 Task: Check the percentage active listings of beach access in the last 3 years.
Action: Mouse moved to (1085, 242)
Screenshot: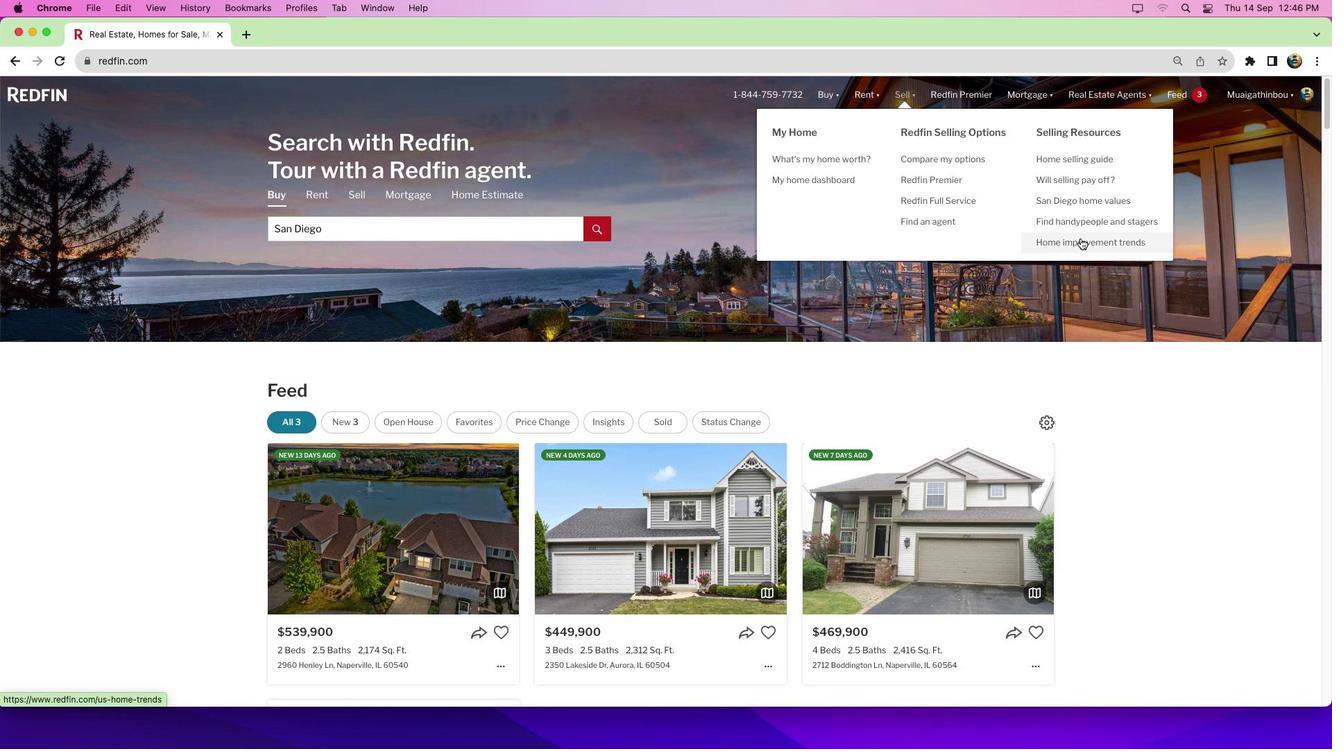 
Action: Mouse pressed left at (1085, 242)
Screenshot: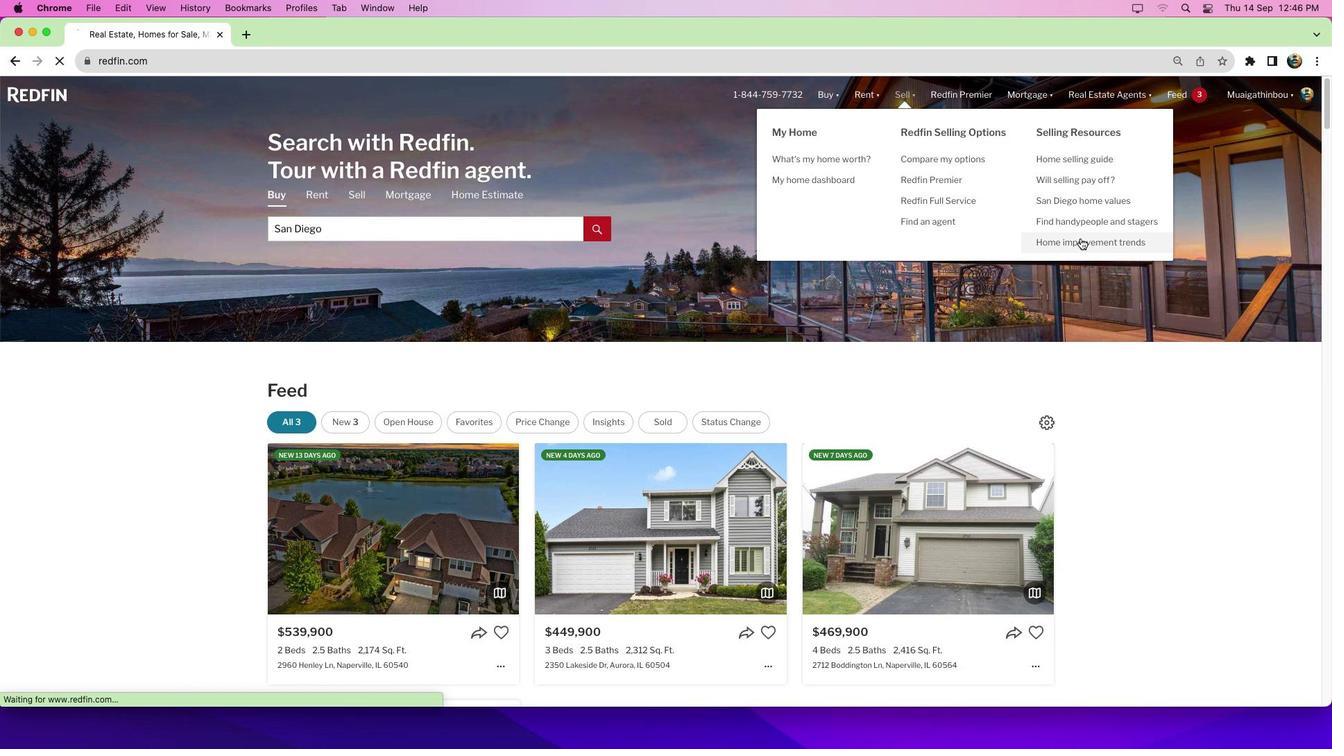 
Action: Mouse moved to (561, 266)
Screenshot: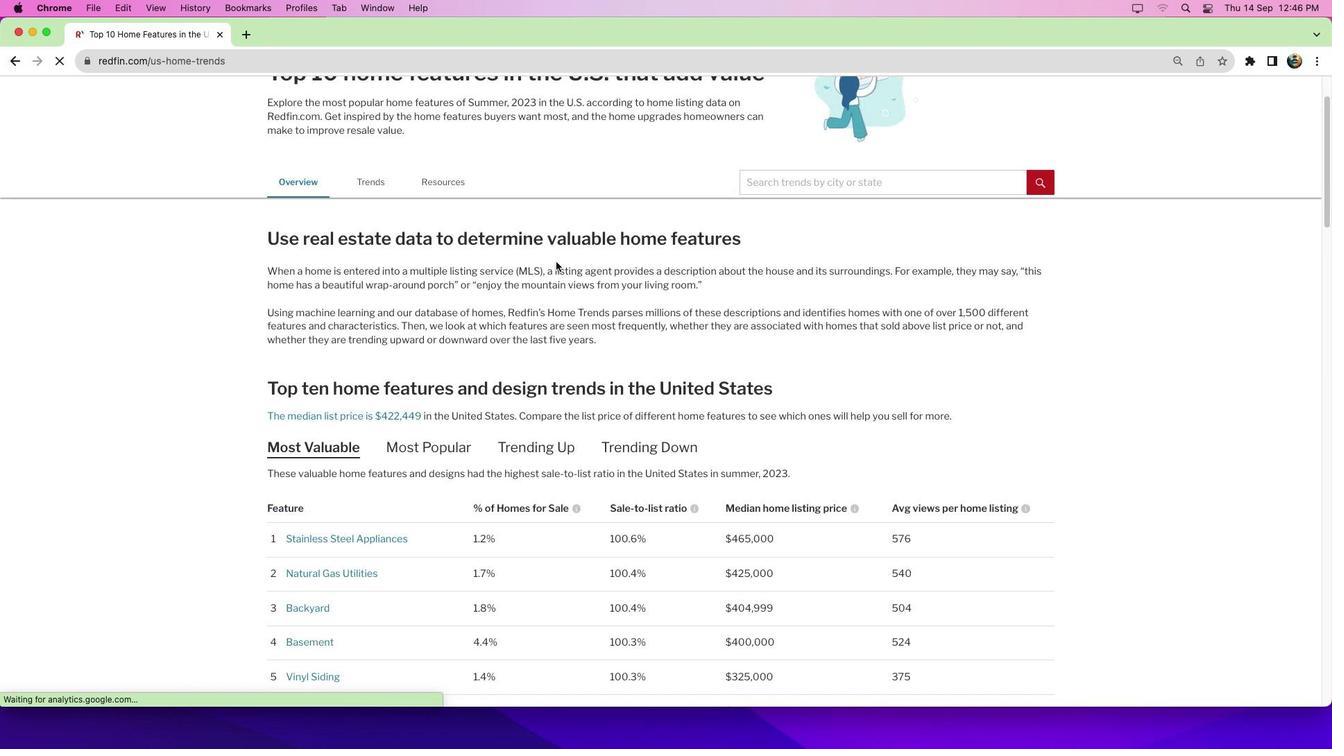 
Action: Mouse scrolled (561, 266) with delta (4, 4)
Screenshot: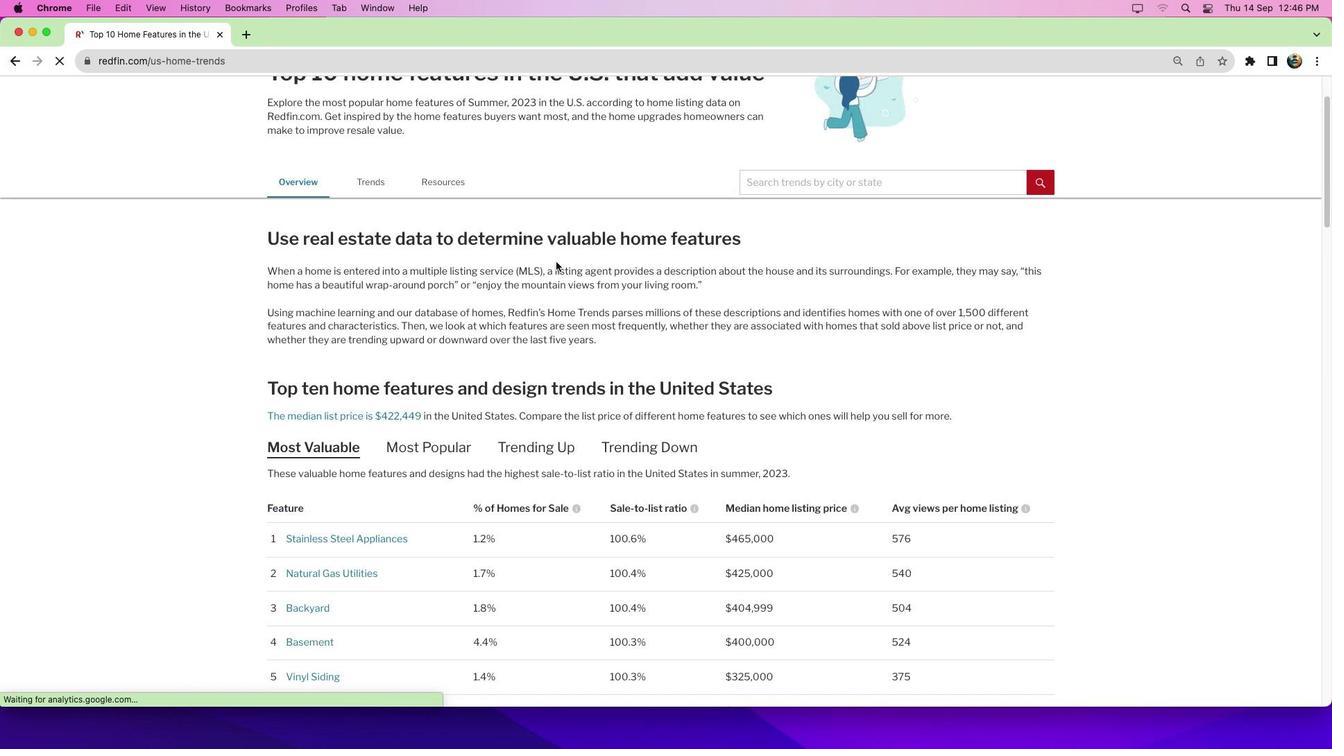
Action: Mouse scrolled (561, 266) with delta (4, 3)
Screenshot: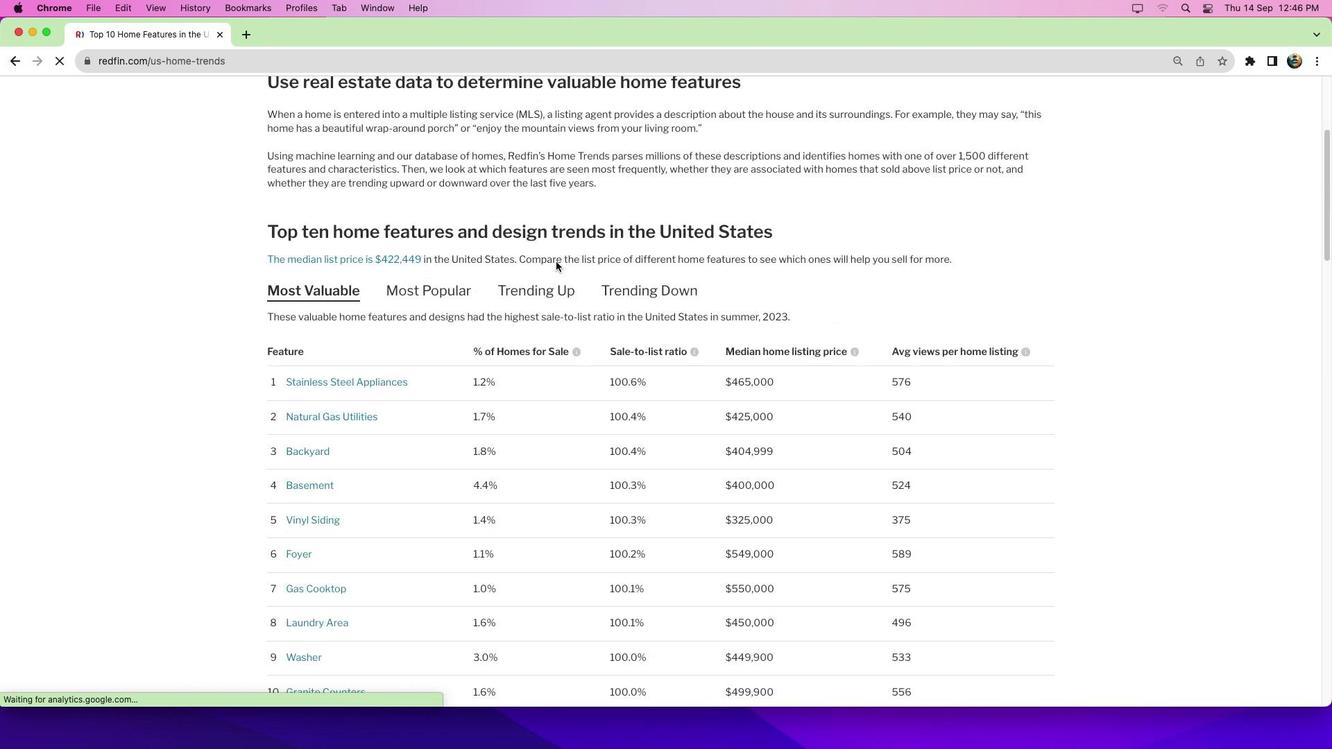 
Action: Mouse scrolled (561, 266) with delta (4, 0)
Screenshot: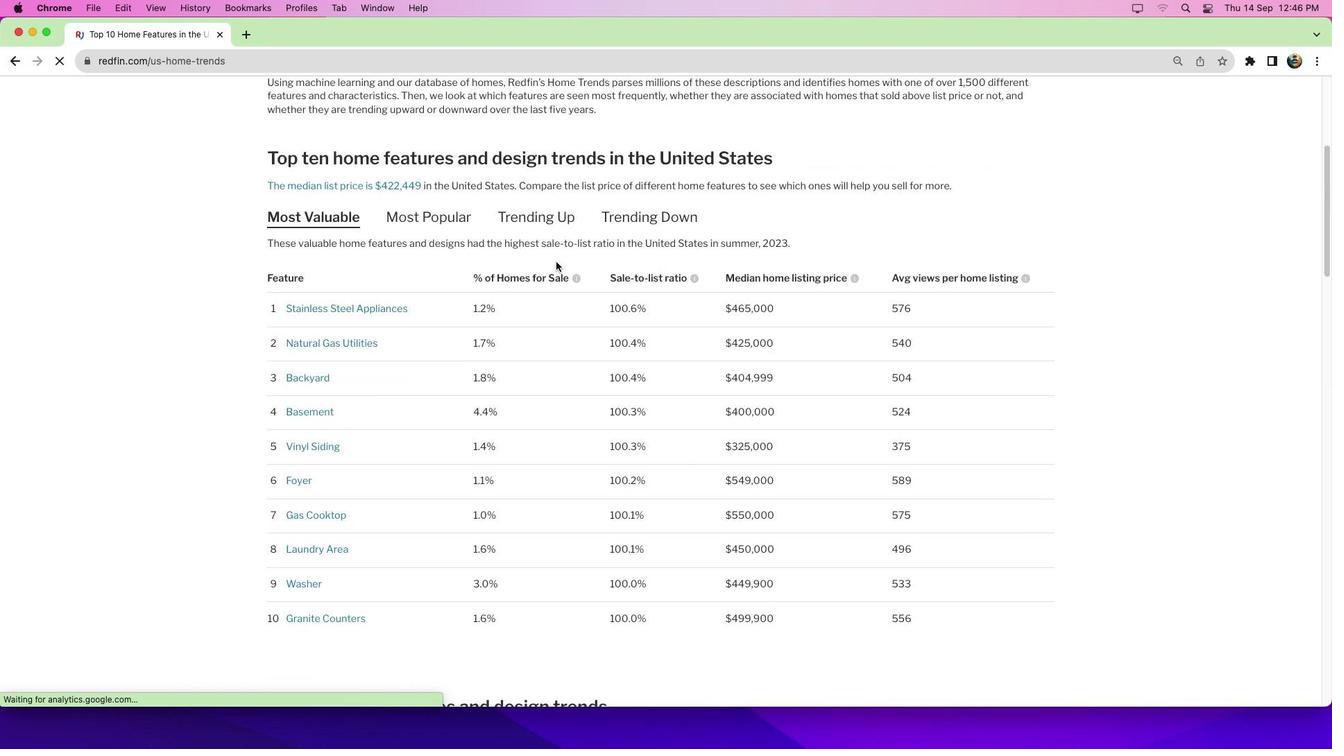 
Action: Mouse moved to (581, 279)
Screenshot: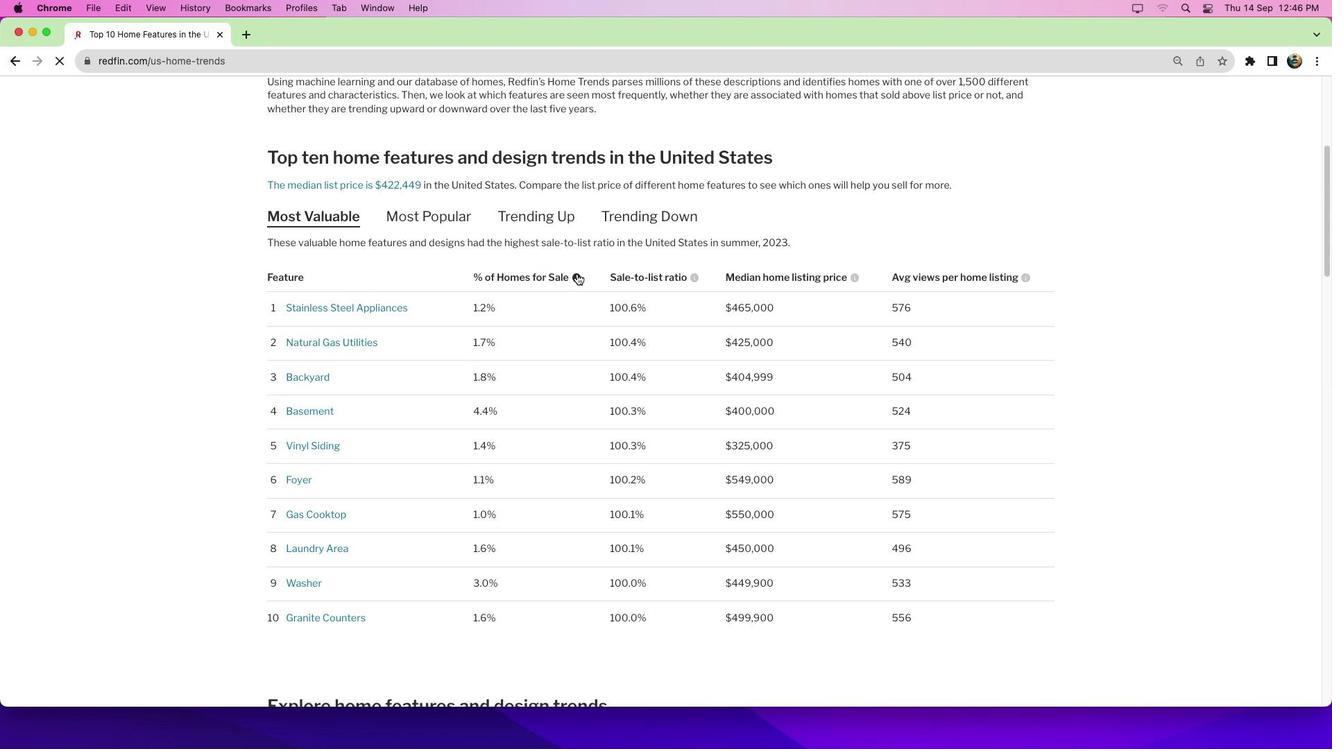 
Action: Mouse scrolled (581, 279) with delta (4, 4)
Screenshot: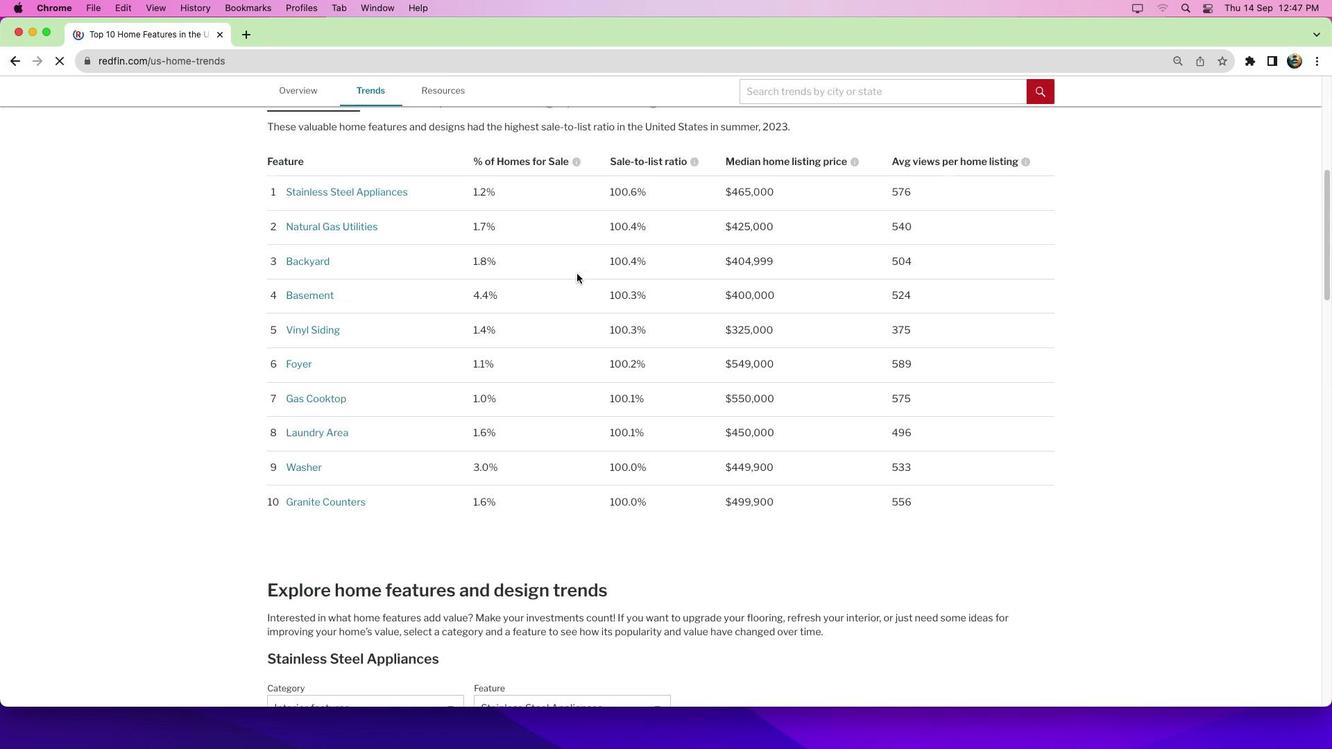 
Action: Mouse scrolled (581, 279) with delta (4, 4)
Screenshot: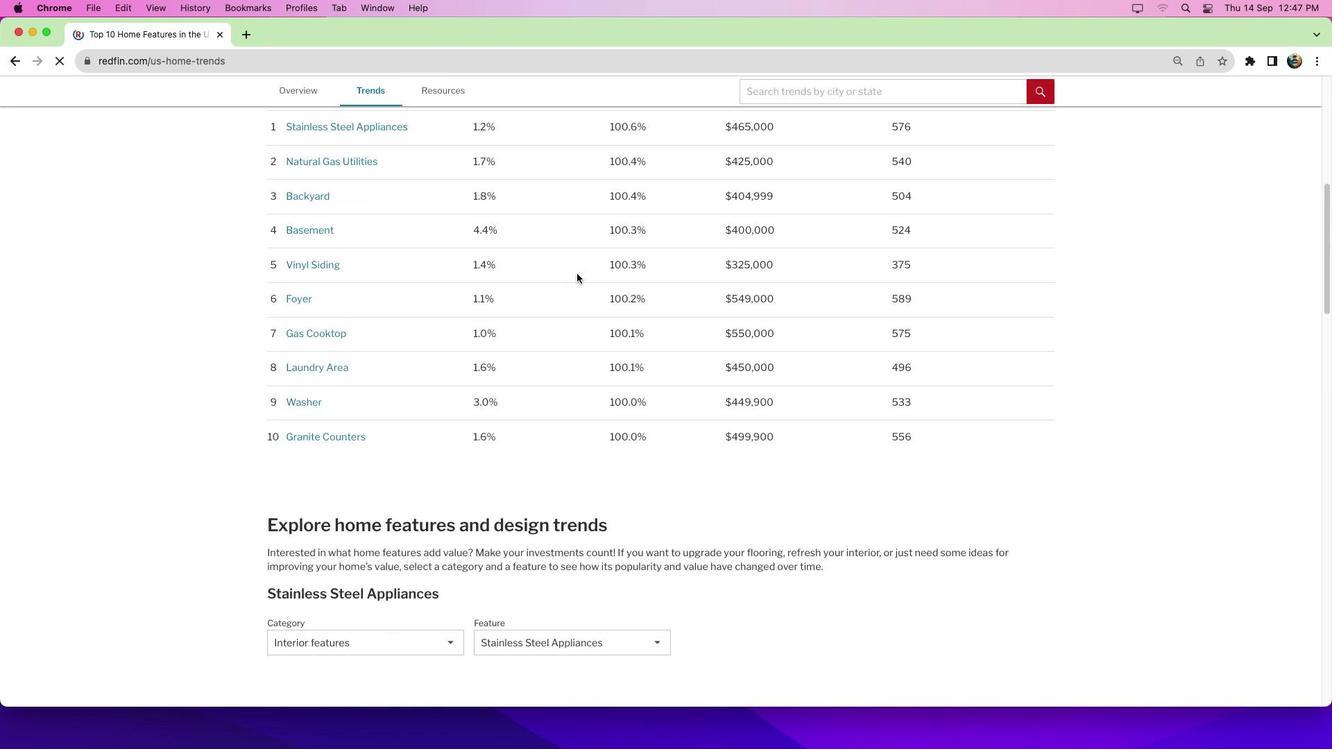 
Action: Mouse scrolled (581, 279) with delta (4, 0)
Screenshot: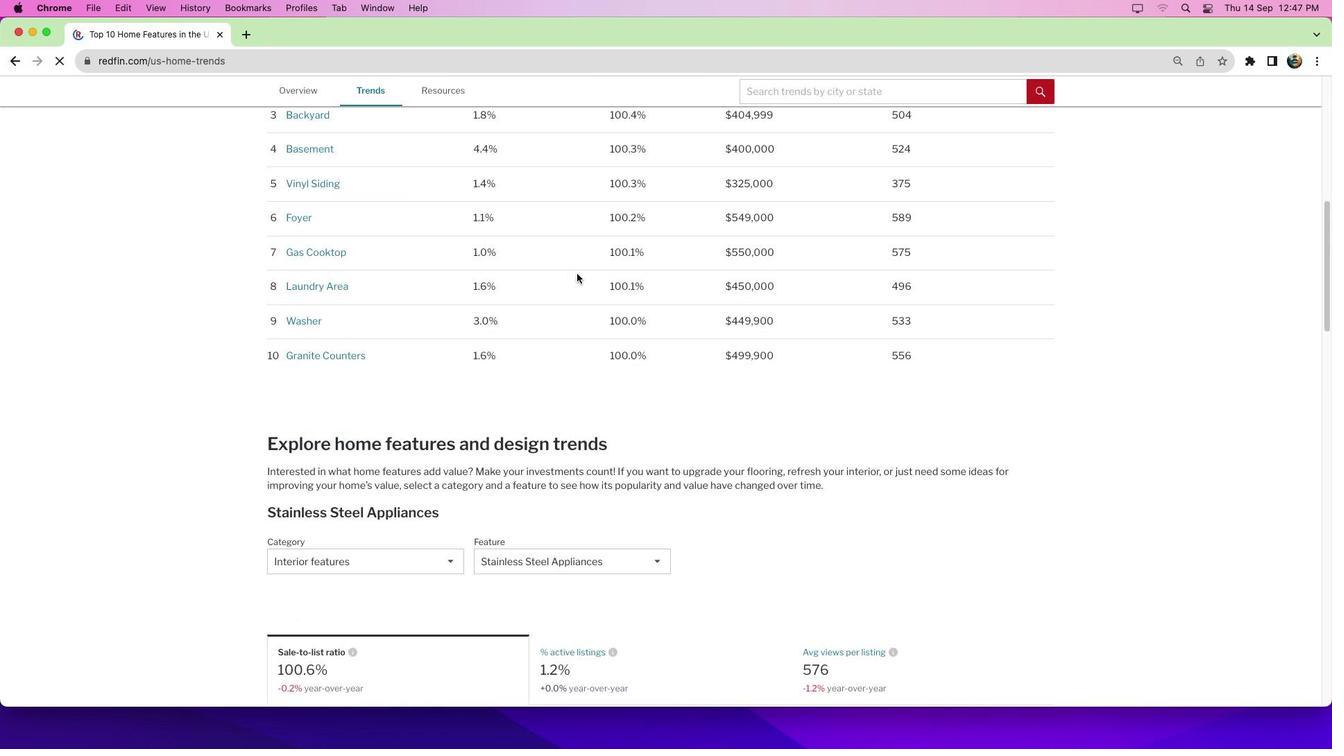 
Action: Mouse scrolled (581, 279) with delta (4, -1)
Screenshot: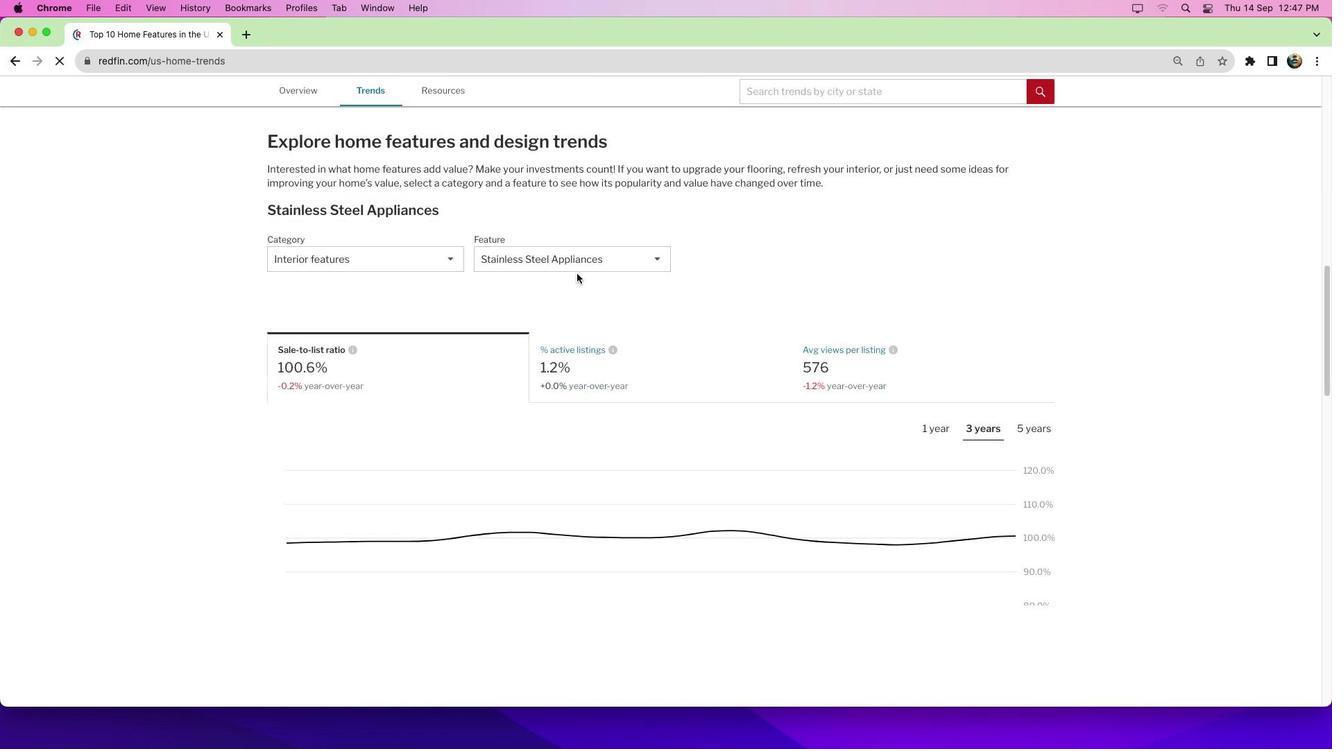 
Action: Mouse scrolled (581, 279) with delta (4, 4)
Screenshot: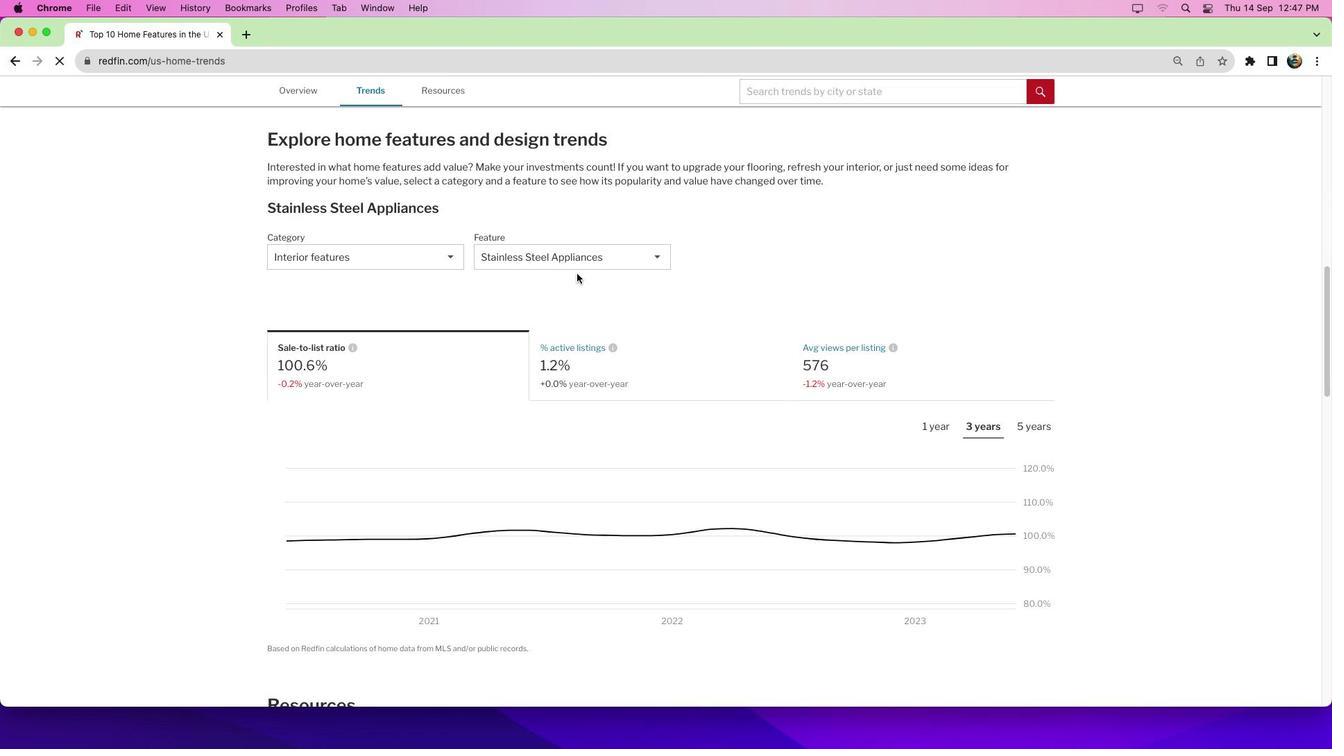 
Action: Mouse moved to (345, 261)
Screenshot: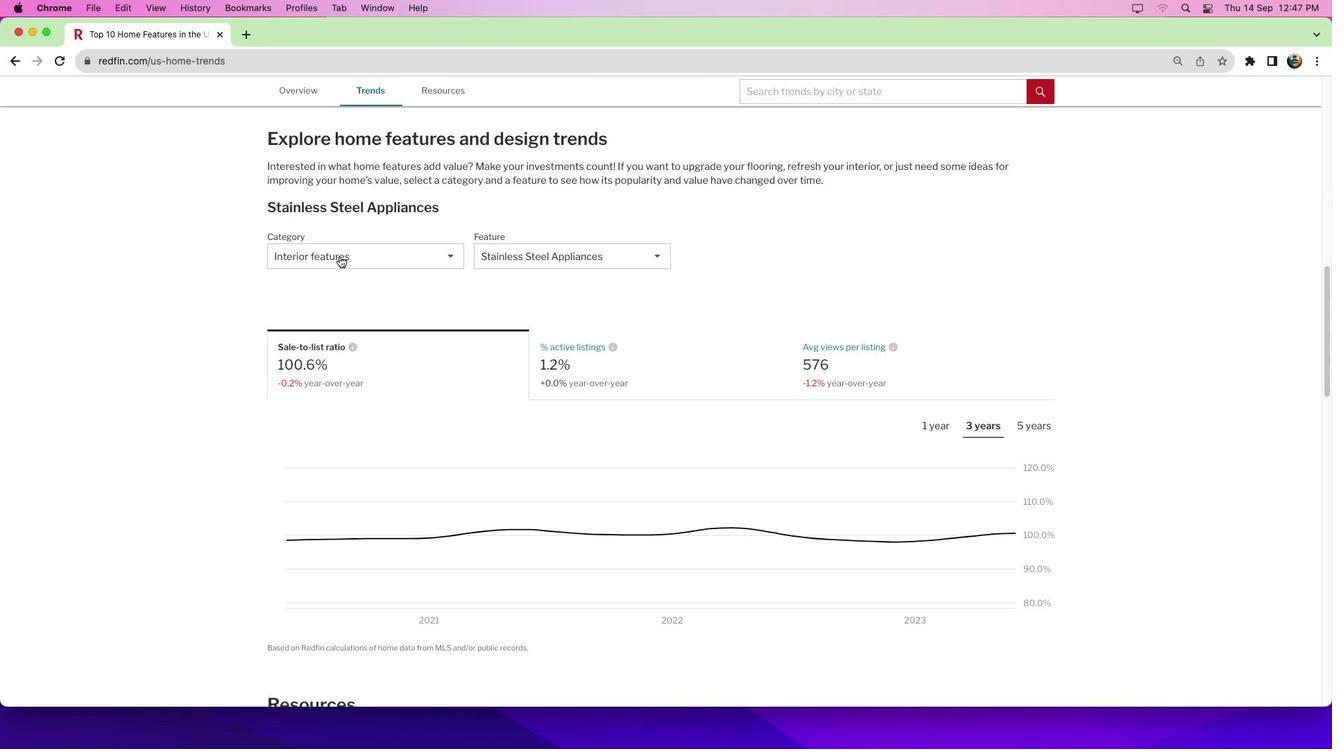 
Action: Mouse pressed left at (345, 261)
Screenshot: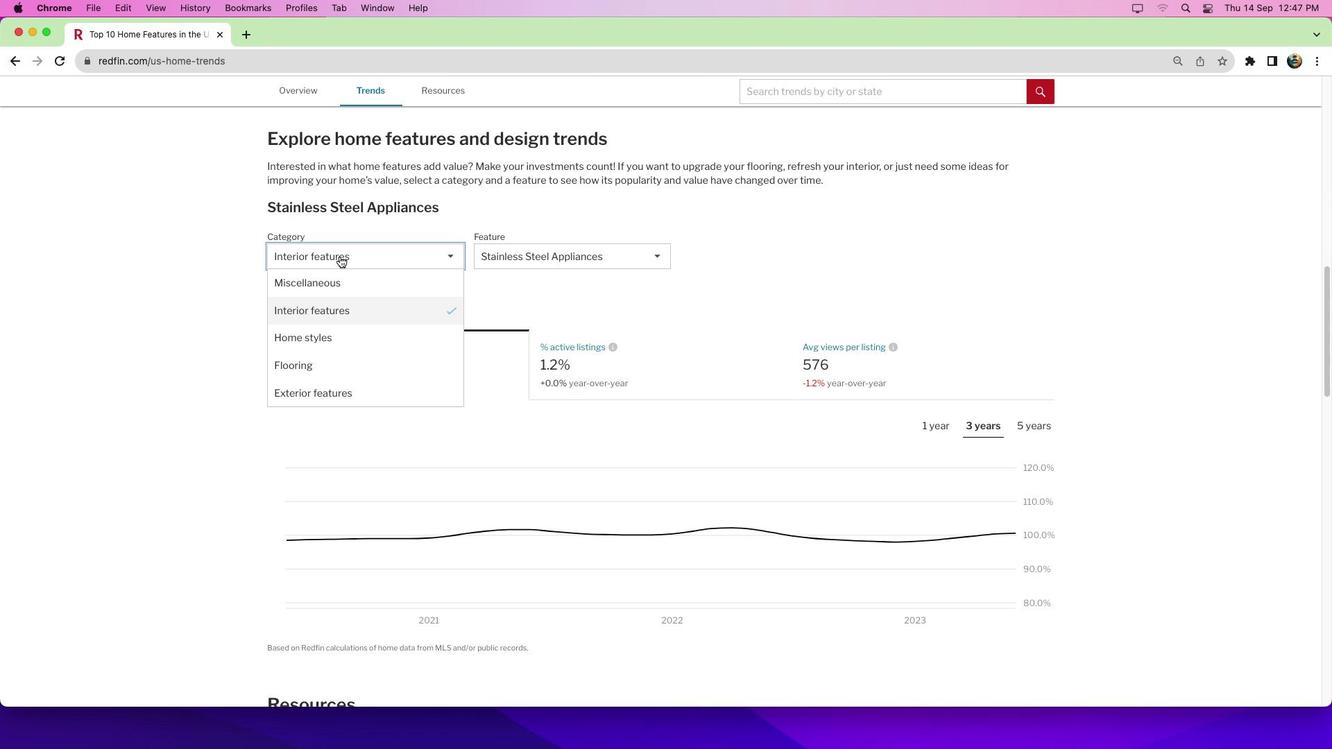 
Action: Mouse moved to (354, 285)
Screenshot: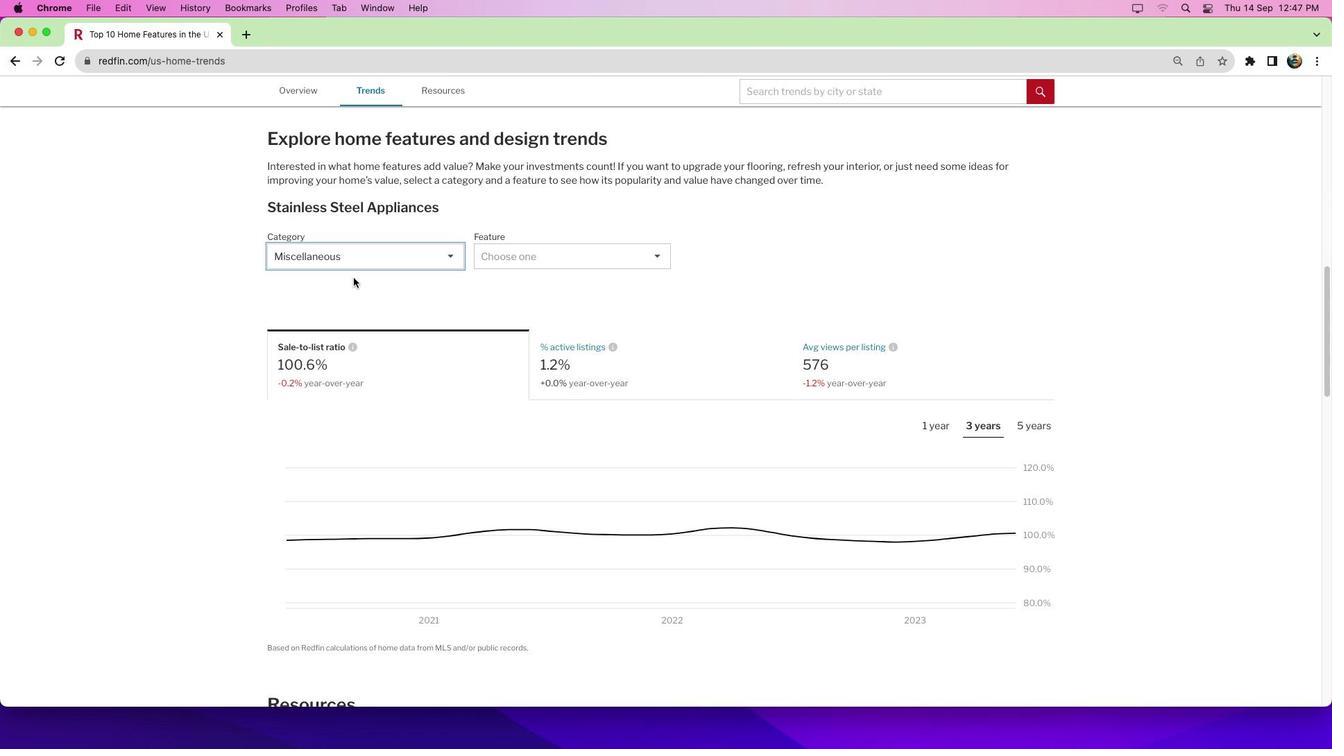 
Action: Mouse pressed left at (354, 285)
Screenshot: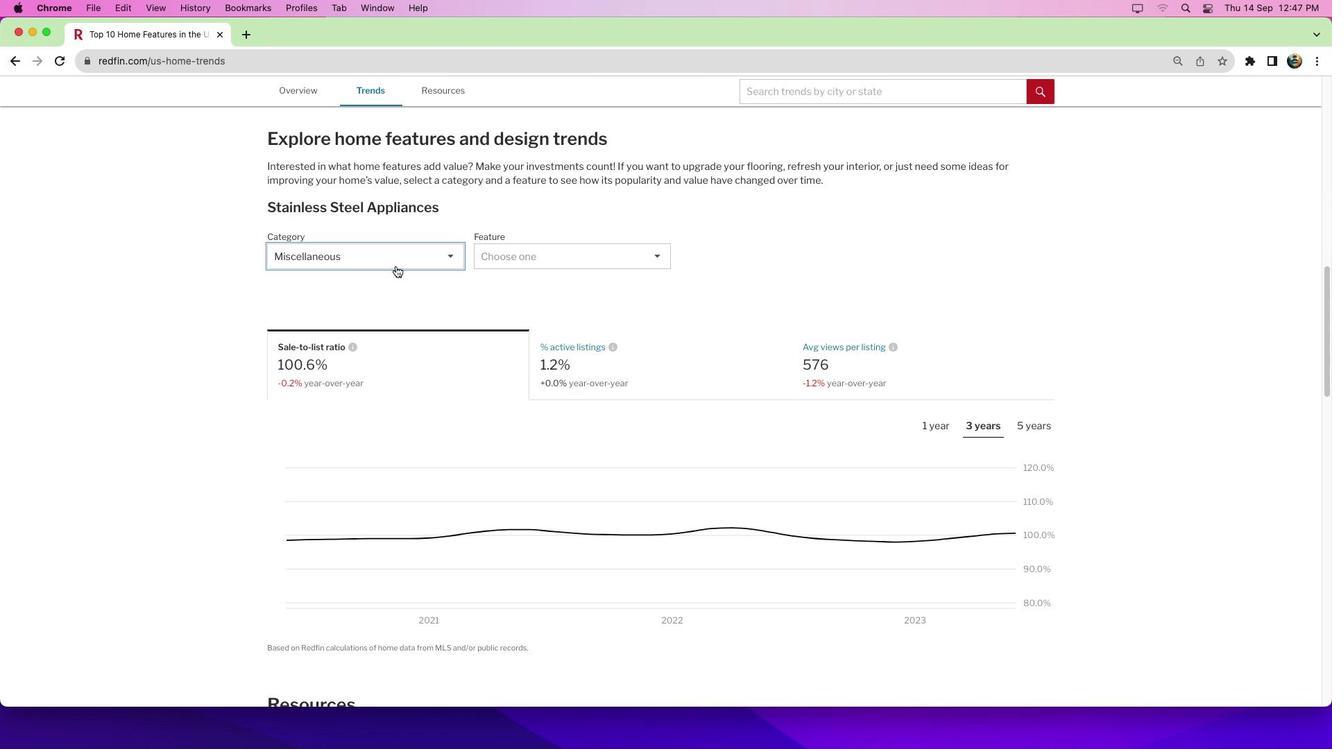 
Action: Mouse moved to (552, 247)
Screenshot: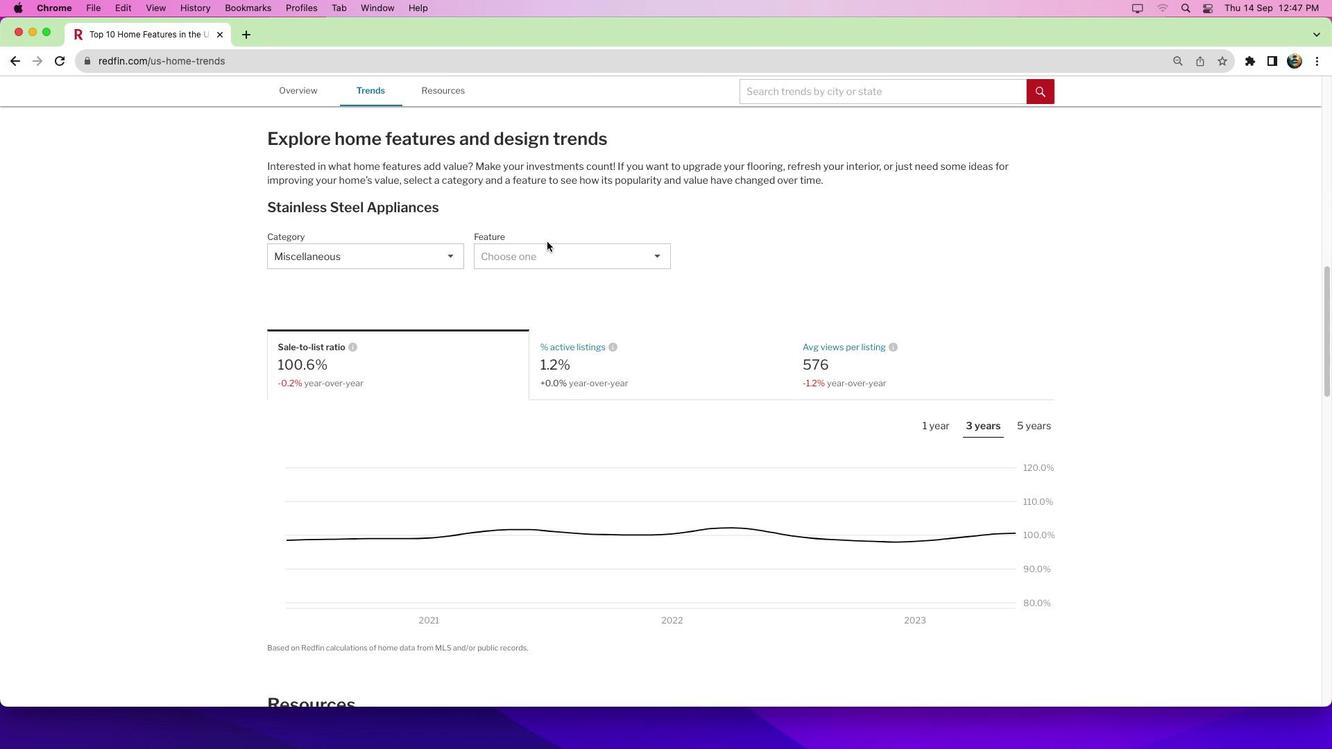 
Action: Mouse pressed left at (552, 247)
Screenshot: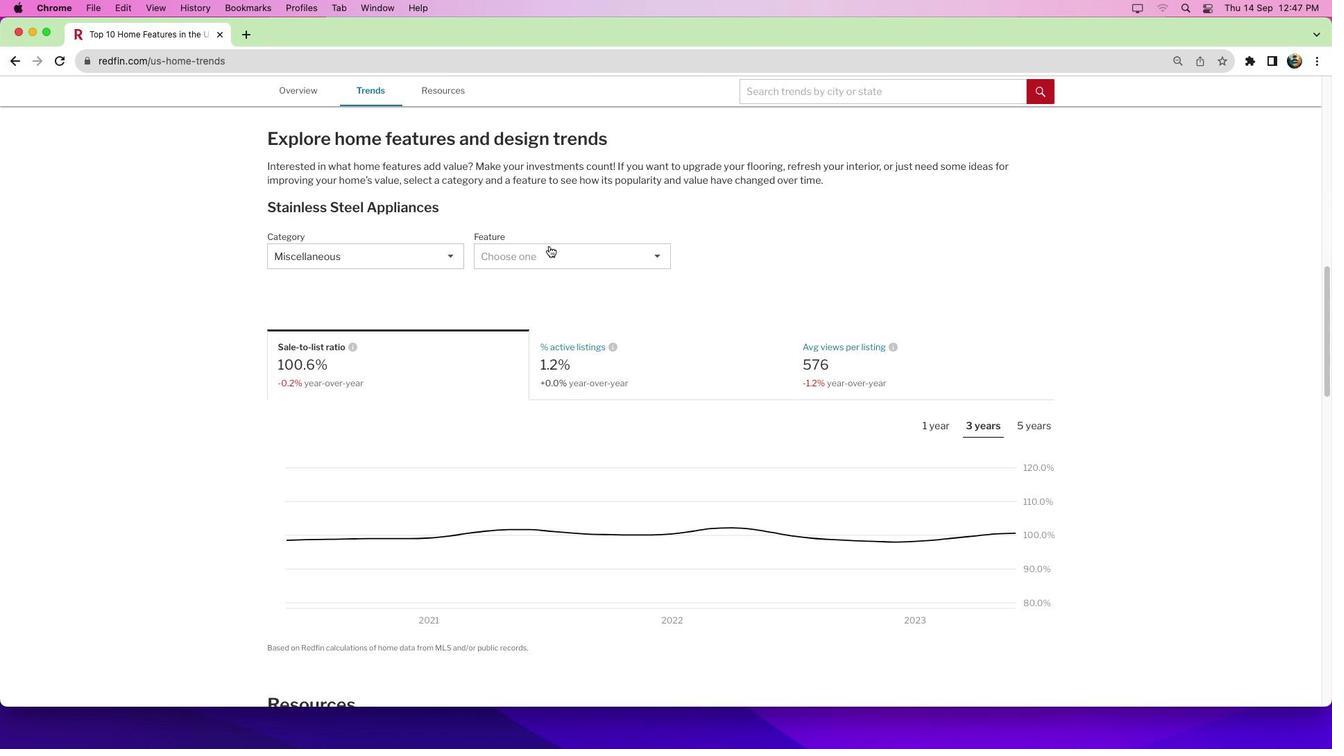 
Action: Mouse moved to (554, 263)
Screenshot: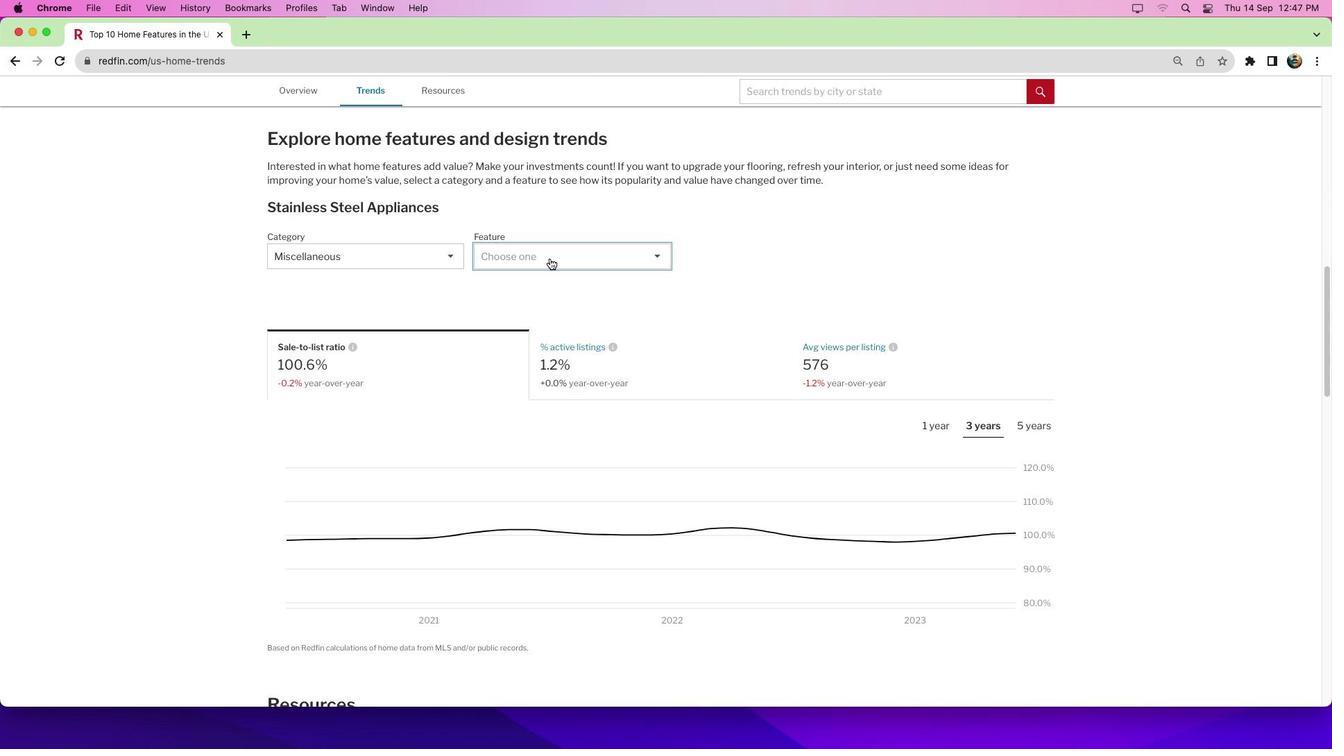 
Action: Mouse pressed left at (554, 263)
Screenshot: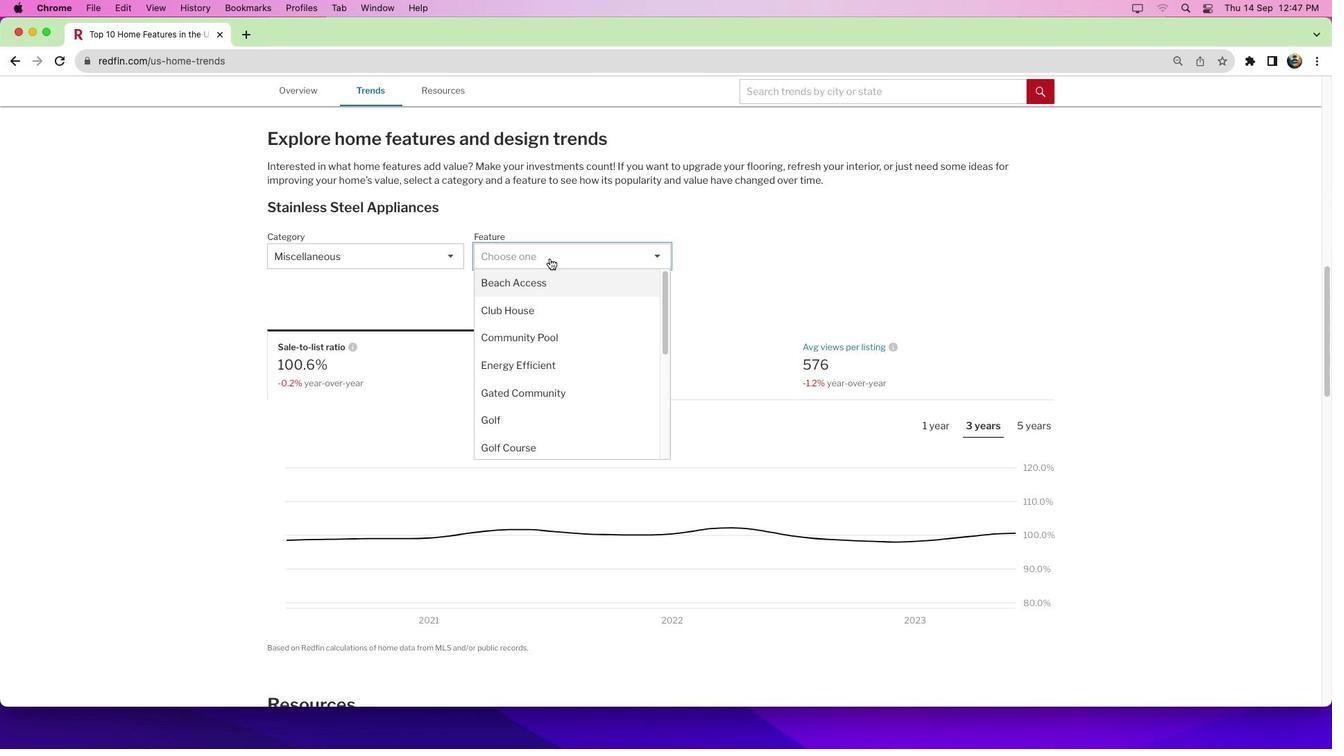 
Action: Mouse moved to (549, 291)
Screenshot: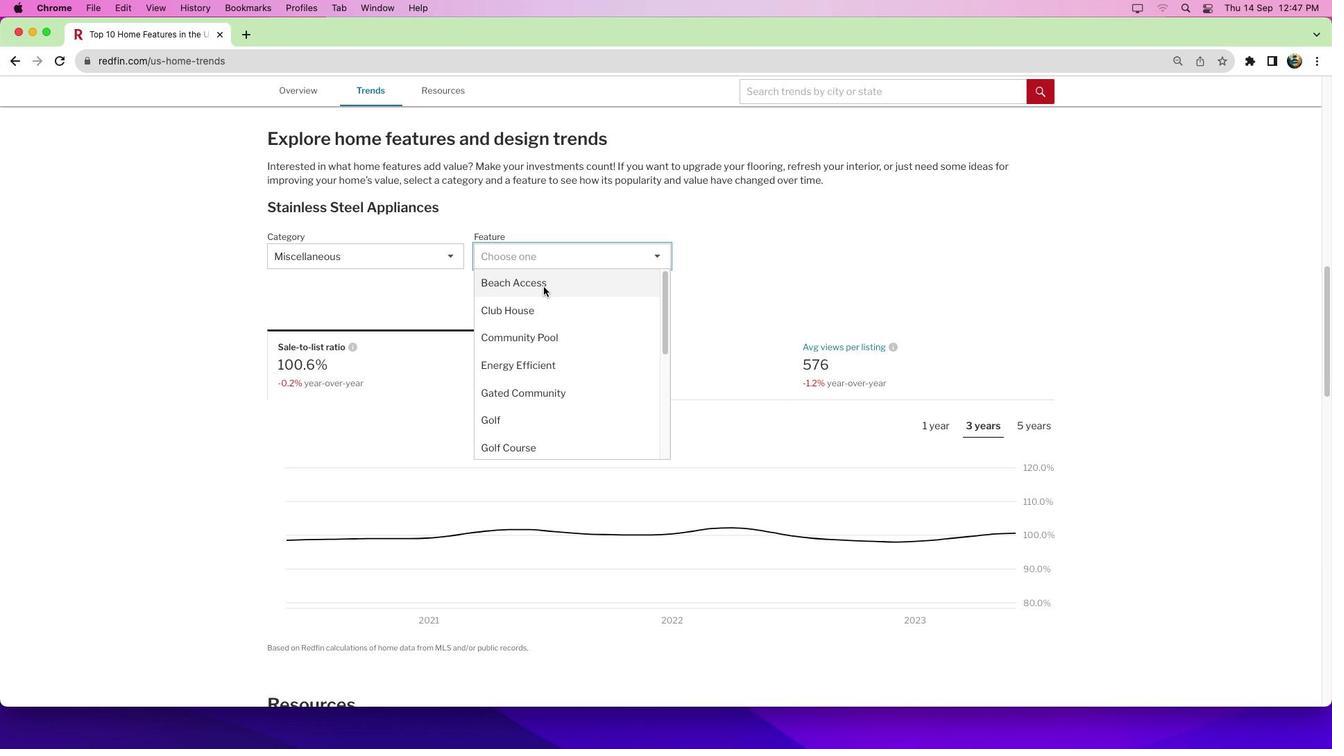 
Action: Mouse pressed left at (549, 291)
Screenshot: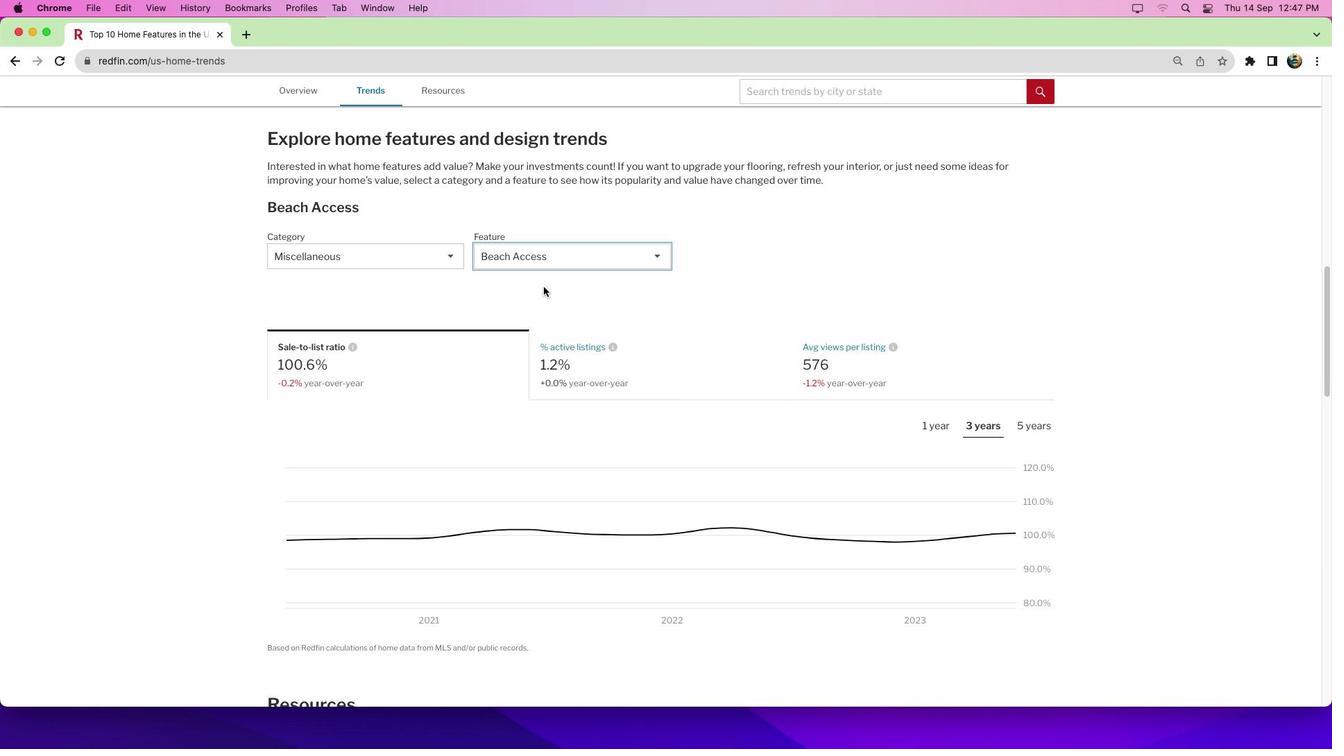 
Action: Mouse moved to (779, 370)
Screenshot: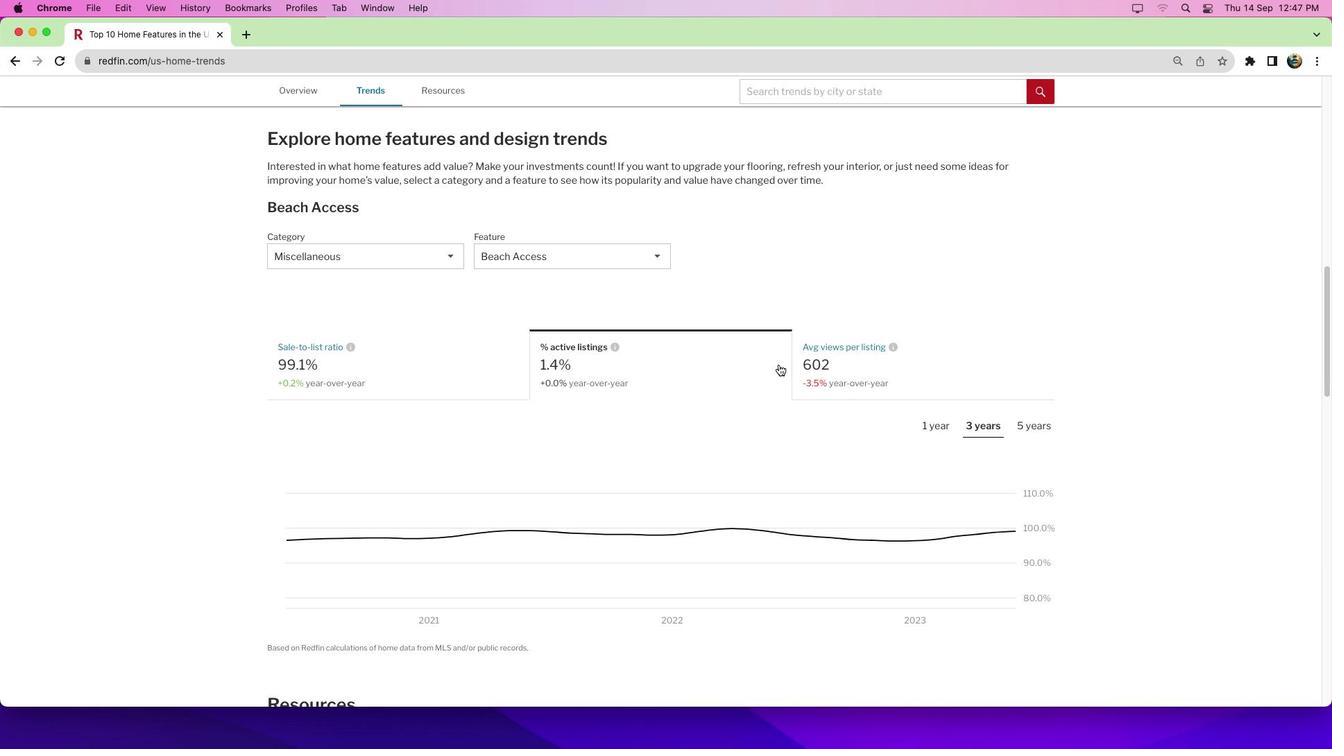 
Action: Mouse pressed left at (779, 370)
Screenshot: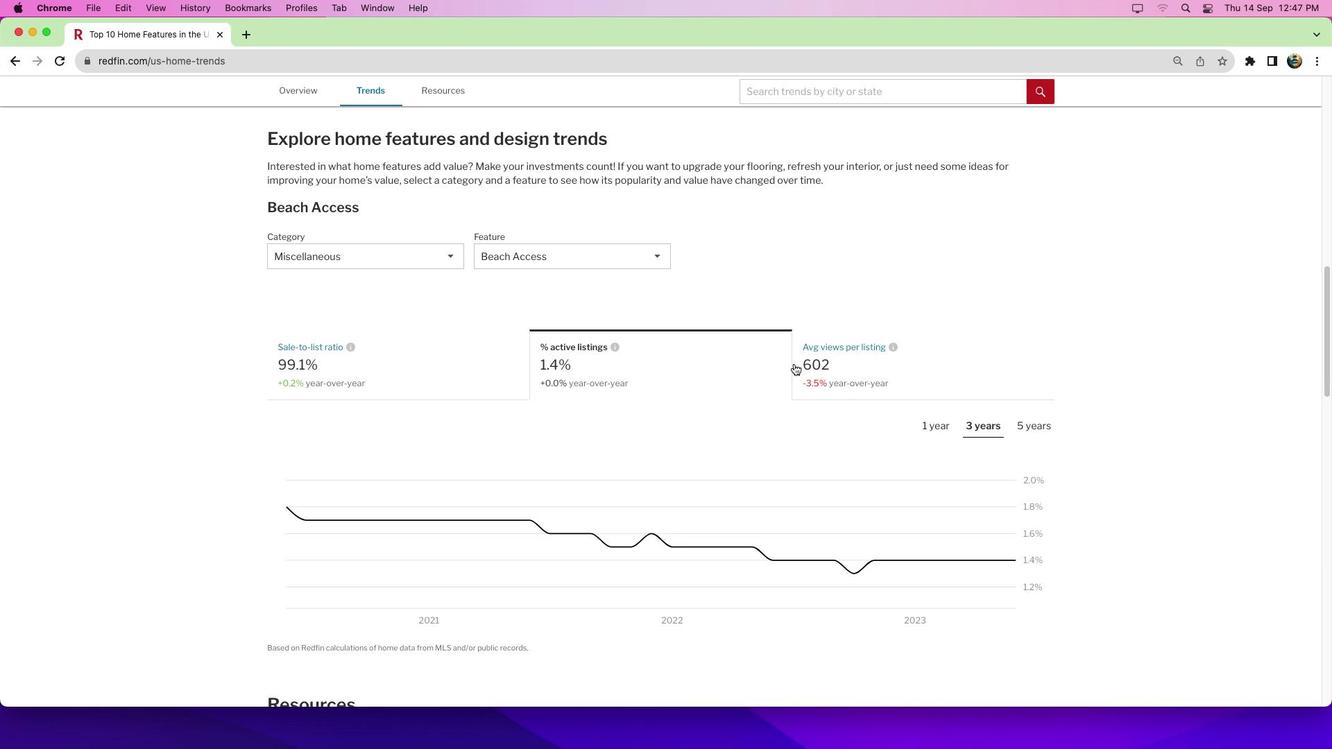 
Action: Mouse moved to (935, 431)
Screenshot: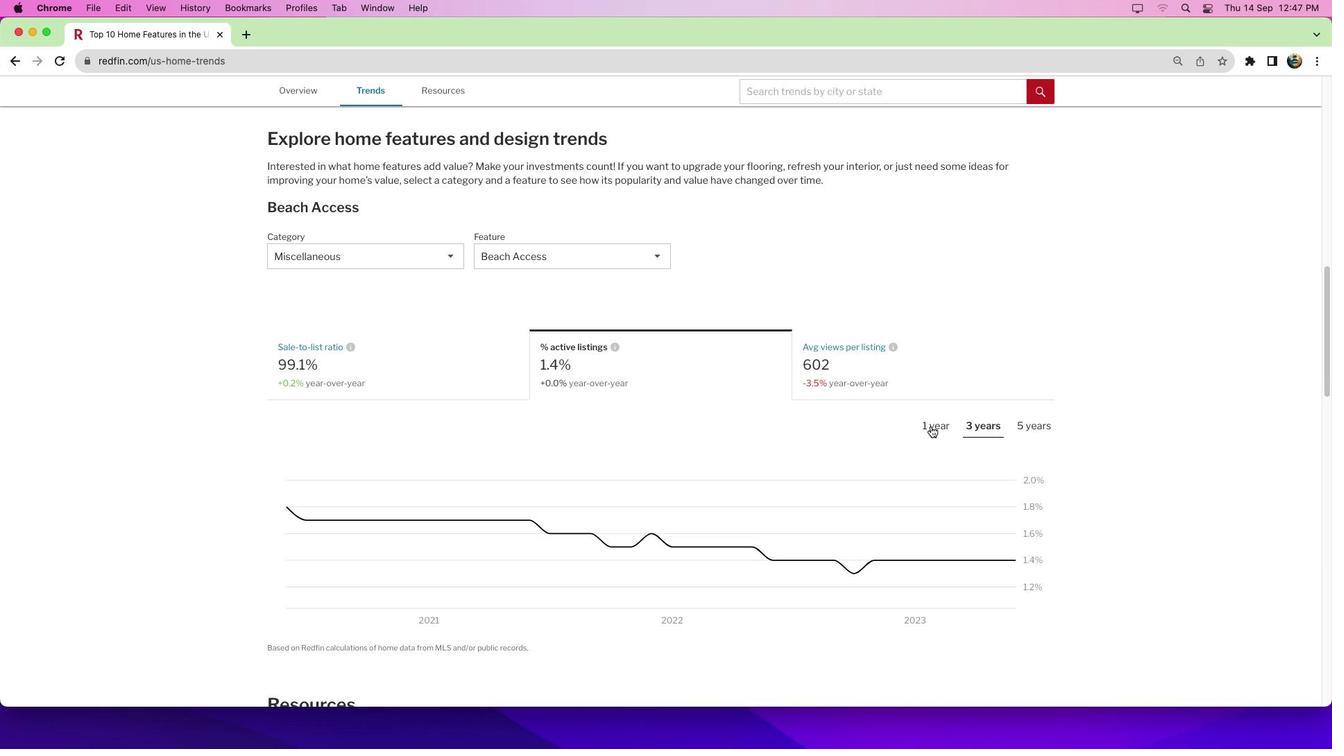 
Action: Mouse pressed left at (935, 431)
Screenshot: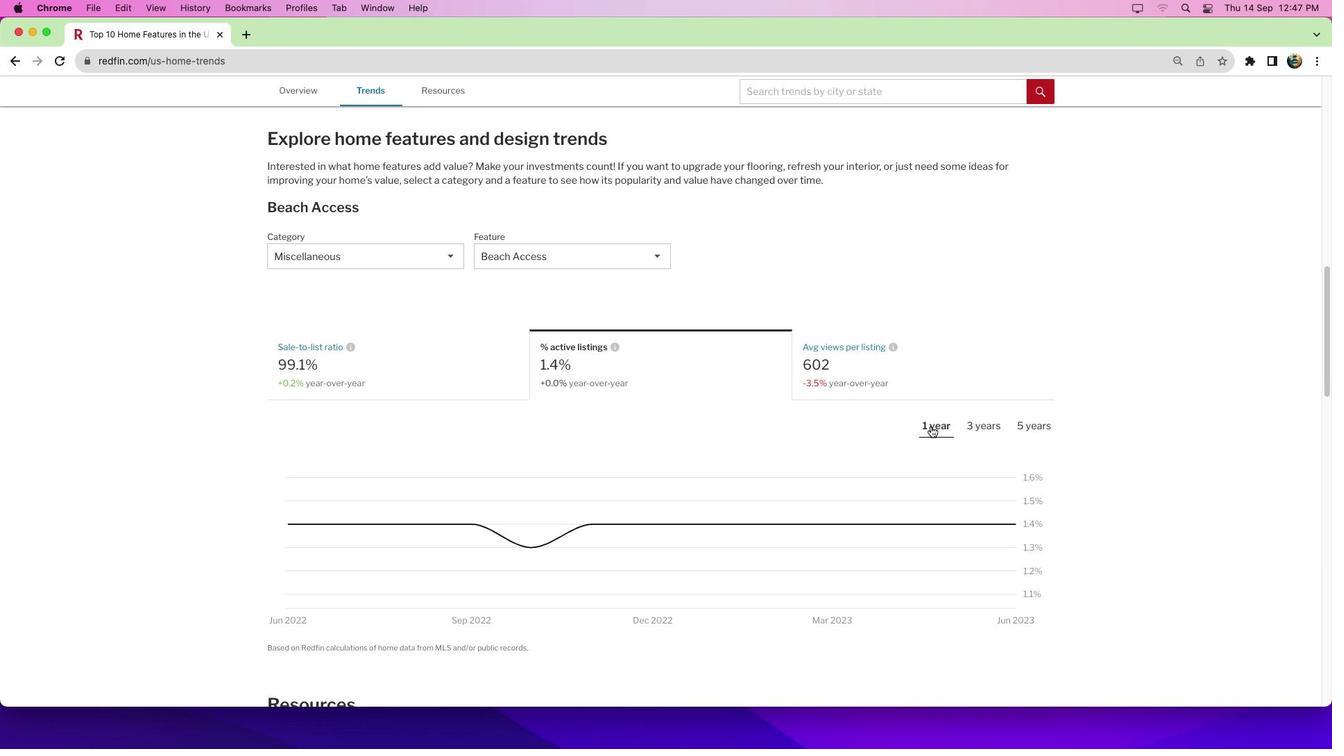 
Action: Mouse moved to (993, 426)
Screenshot: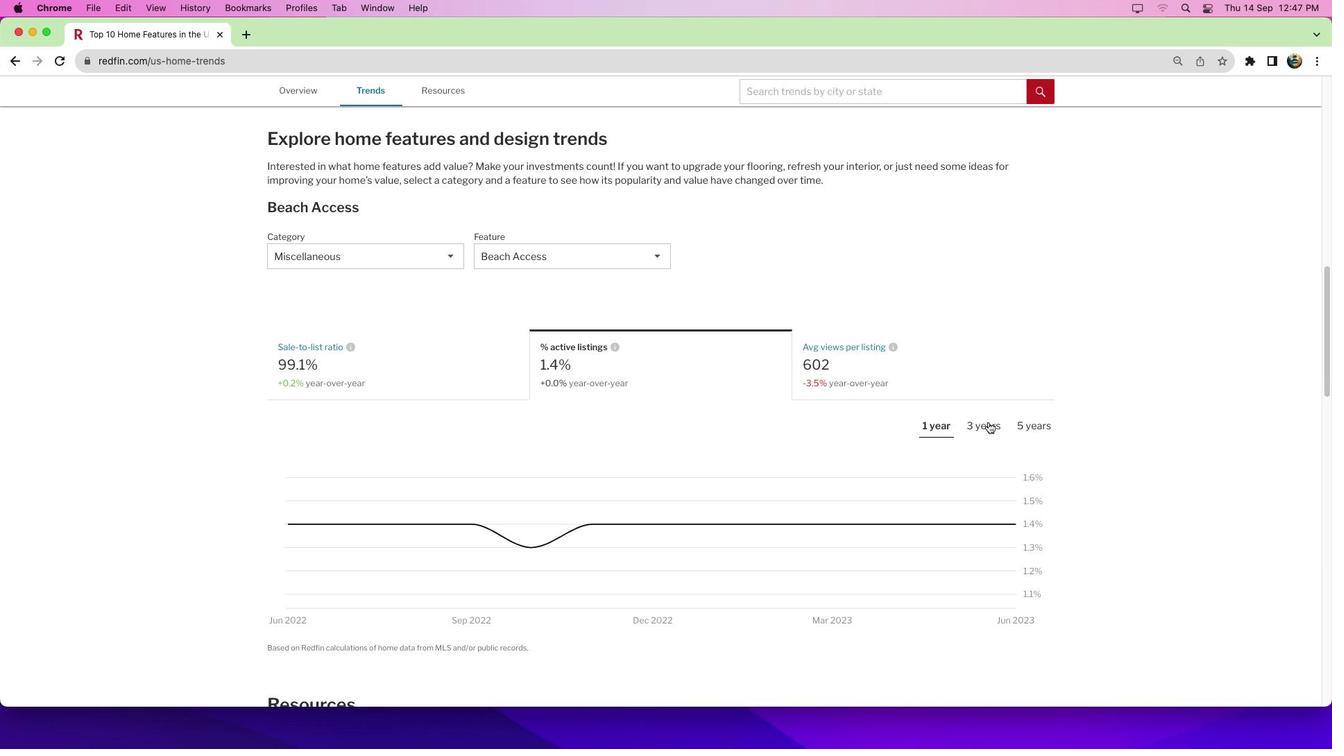 
Action: Mouse pressed left at (993, 426)
Screenshot: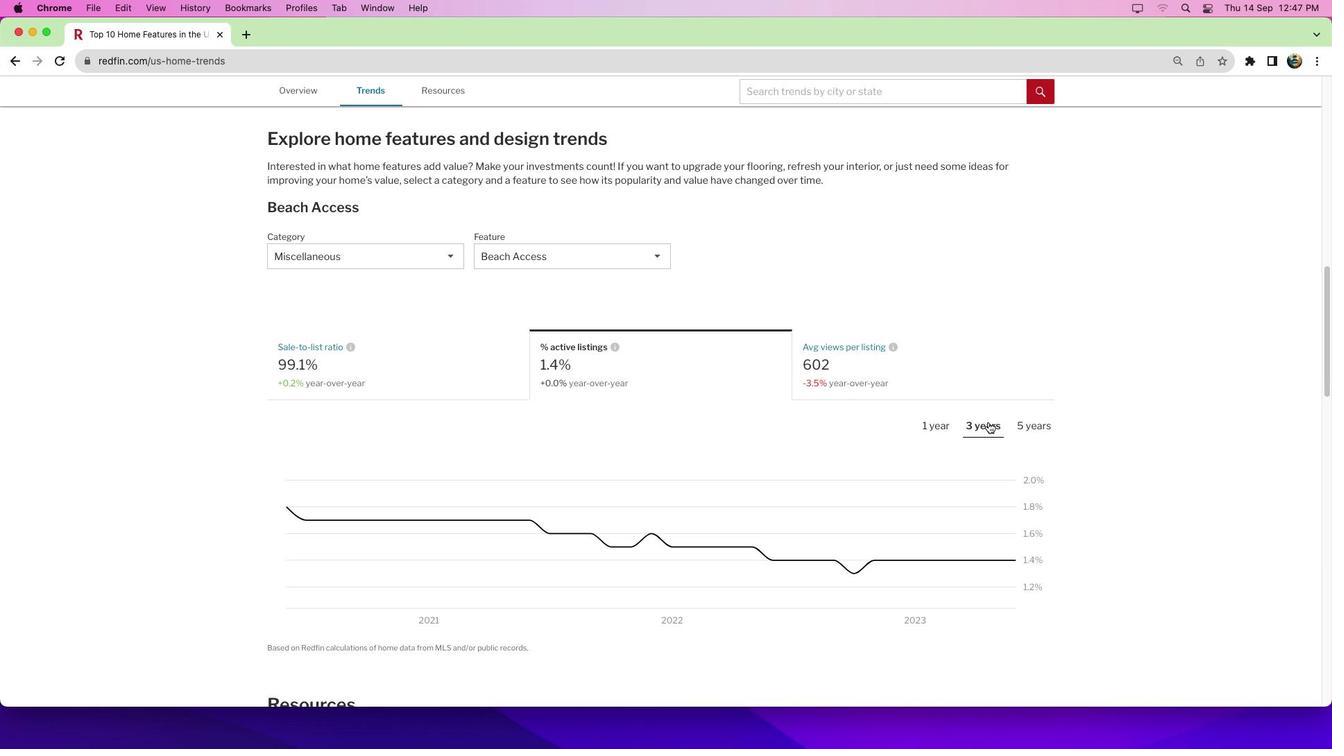 
Action: Mouse moved to (731, 431)
Screenshot: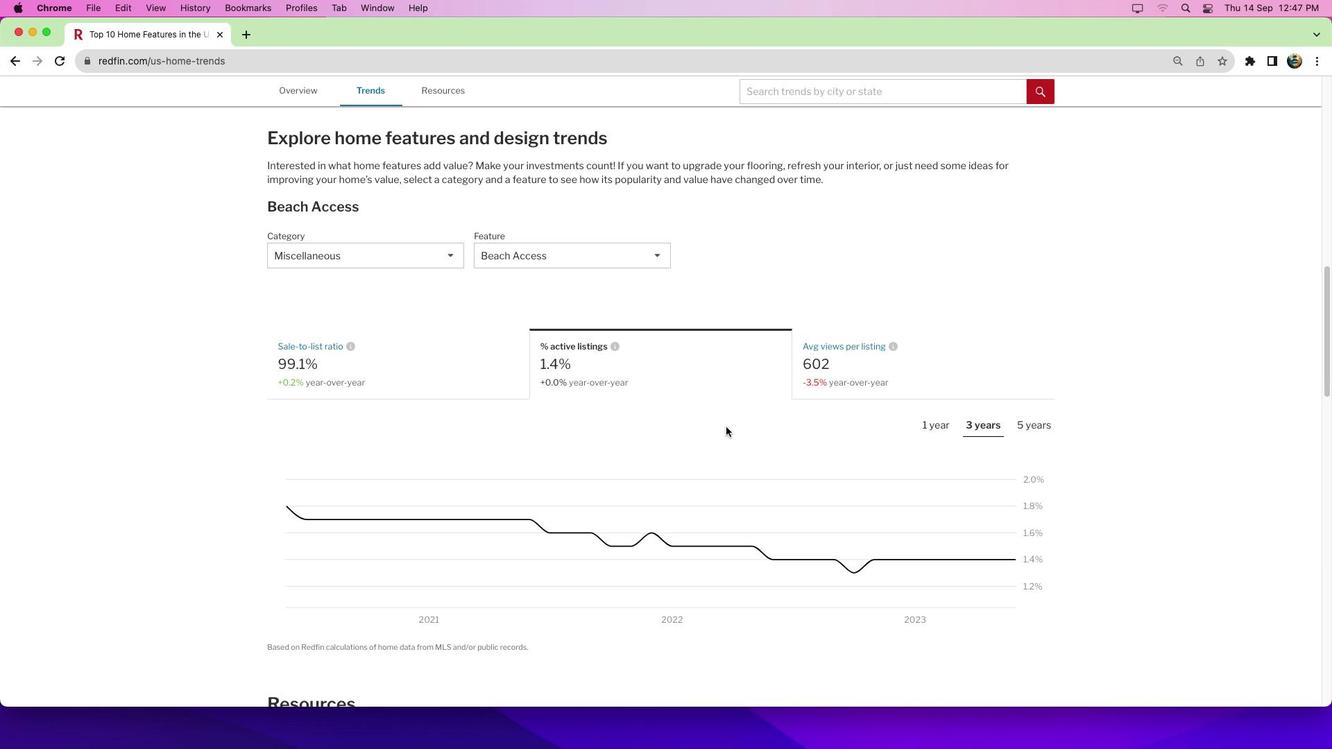 
Action: Mouse scrolled (731, 431) with delta (4, 4)
Screenshot: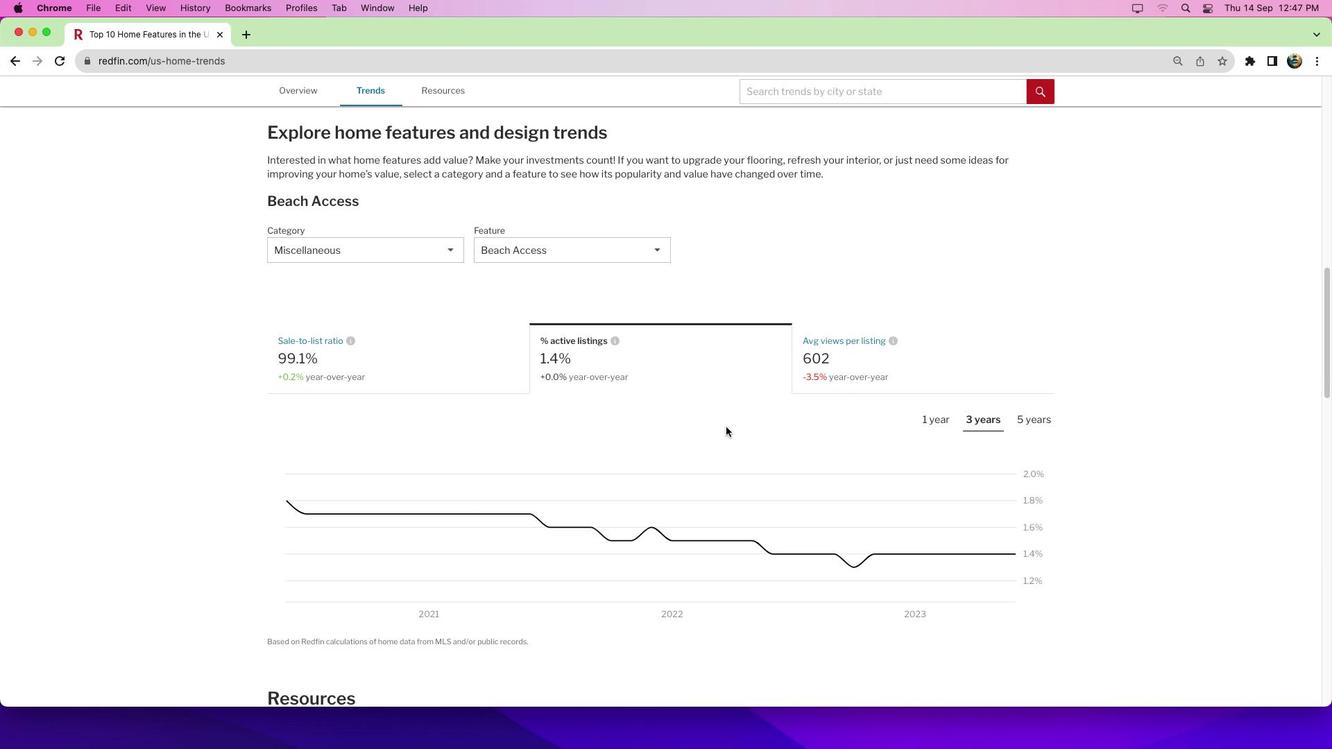 
Action: Mouse scrolled (731, 431) with delta (4, 4)
Screenshot: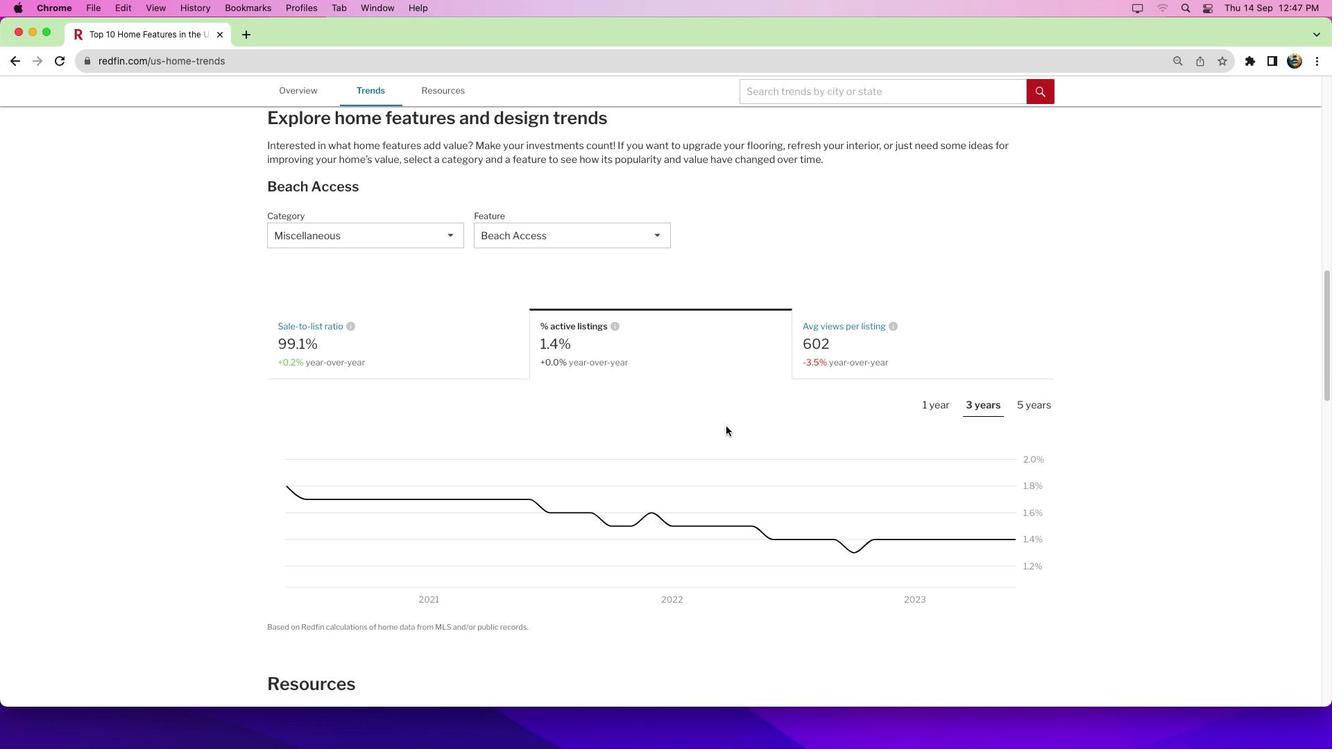 
Action: Mouse moved to (730, 431)
Screenshot: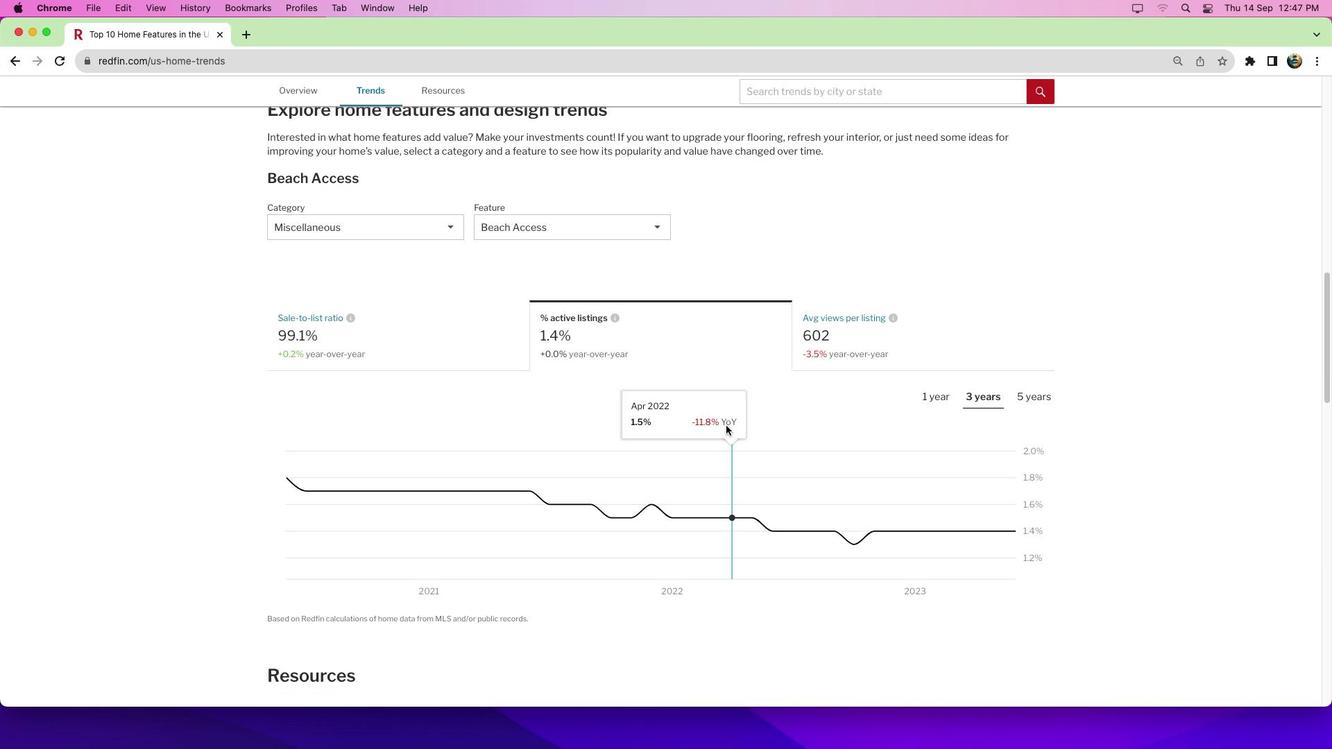 
Action: Mouse scrolled (730, 431) with delta (4, 4)
Screenshot: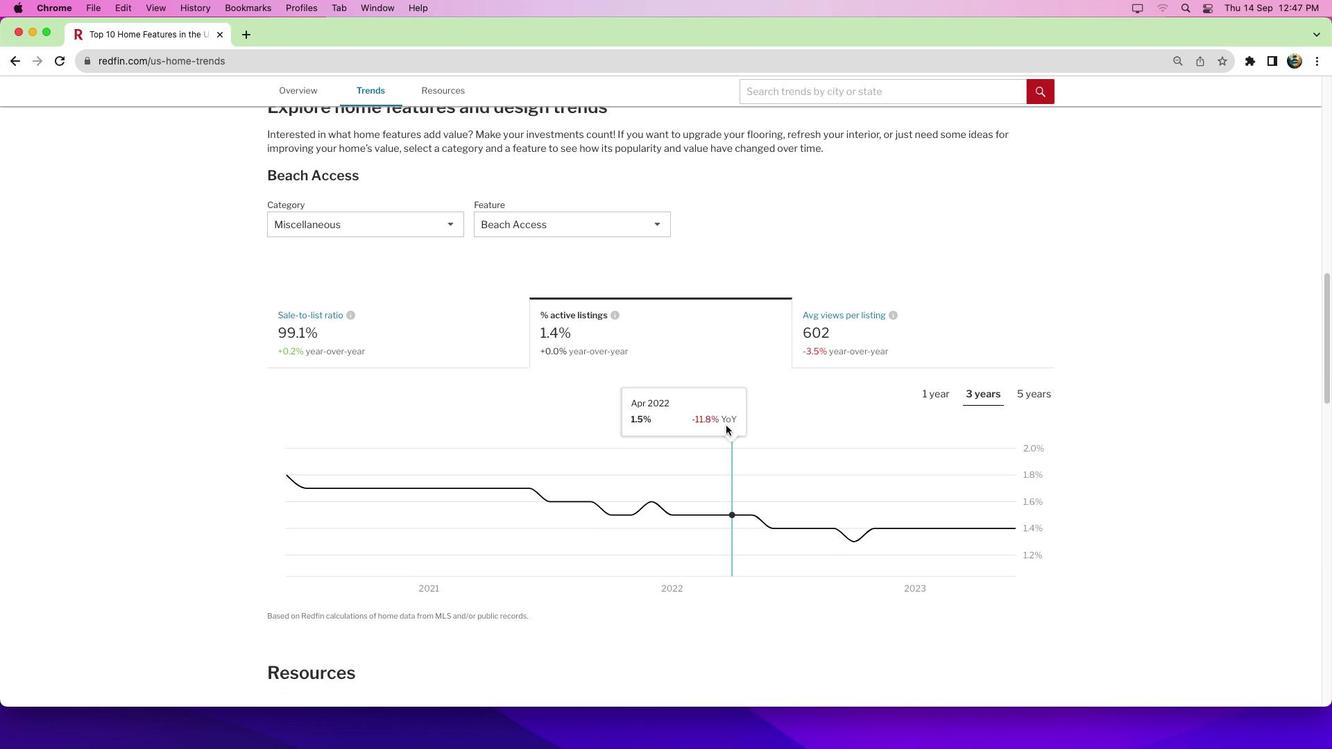 
Action: Mouse scrolled (730, 431) with delta (4, 4)
Screenshot: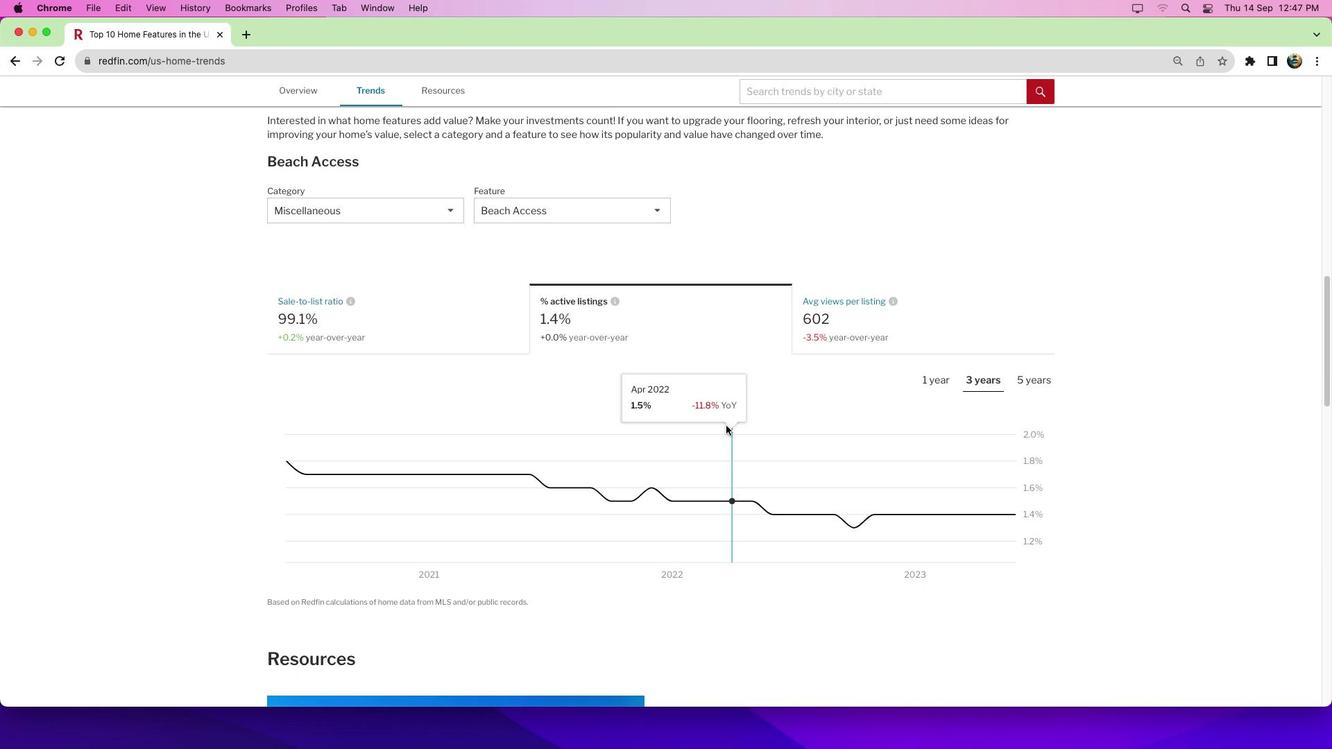 
